 Task: In the setting , change the language English , change the country 'Uganda', change date format (9/1/2023), change time format 01:01 AM - 11:59 PM, in privacy and data export the history, logged in from the account softage.10@softage.net
Action: Mouse moved to (905, 69)
Screenshot: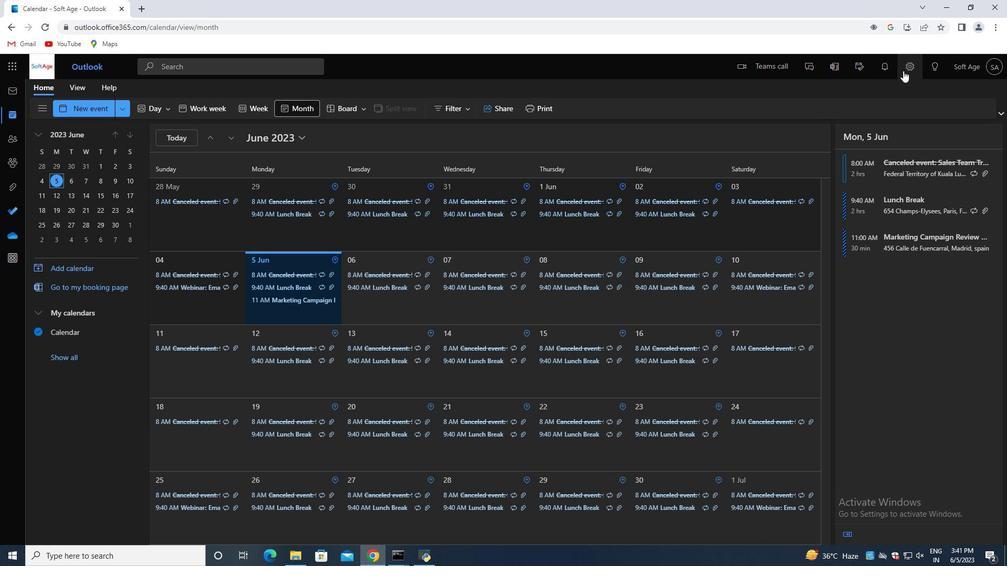 
Action: Mouse pressed left at (905, 69)
Screenshot: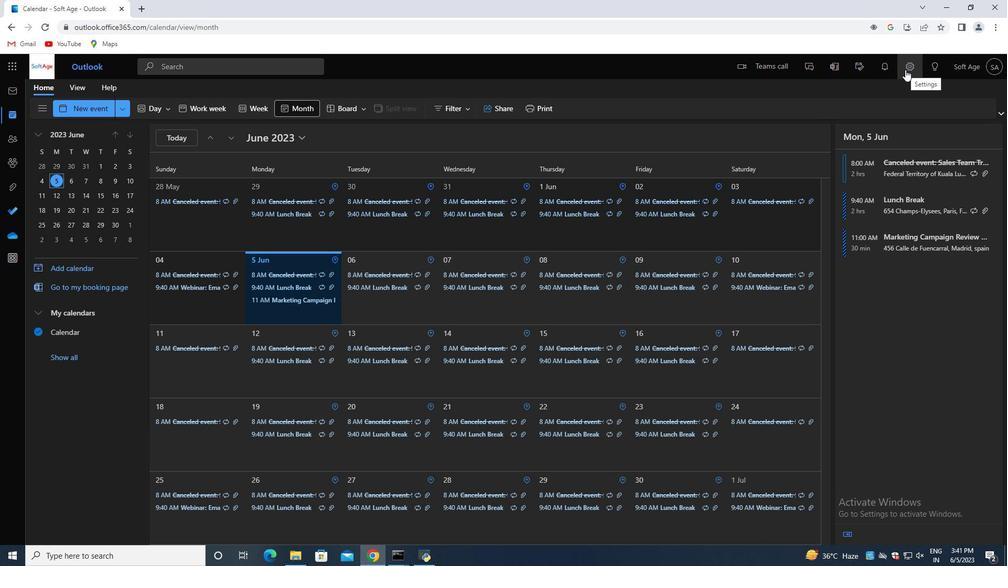 
Action: Mouse moved to (911, 147)
Screenshot: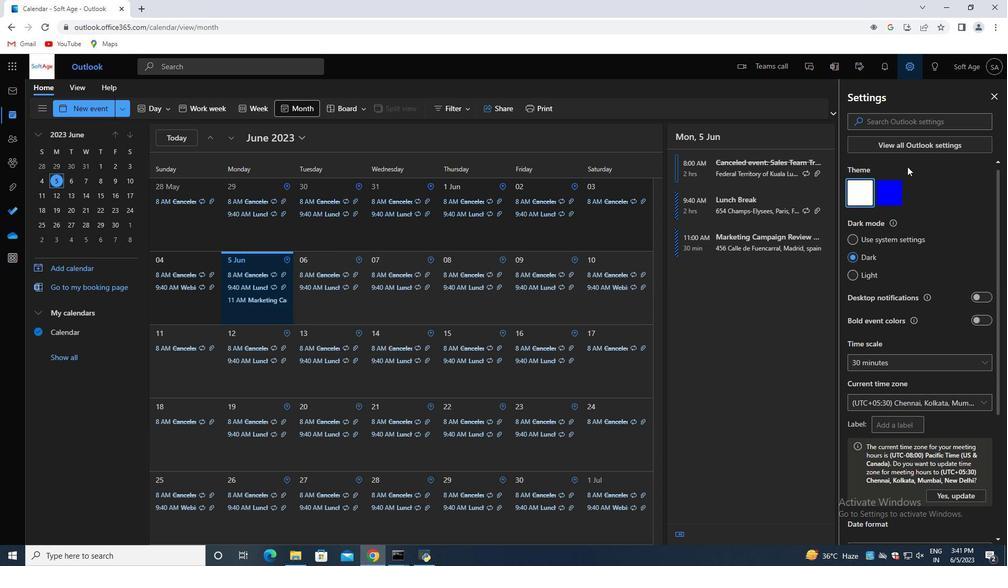 
Action: Mouse pressed left at (911, 147)
Screenshot: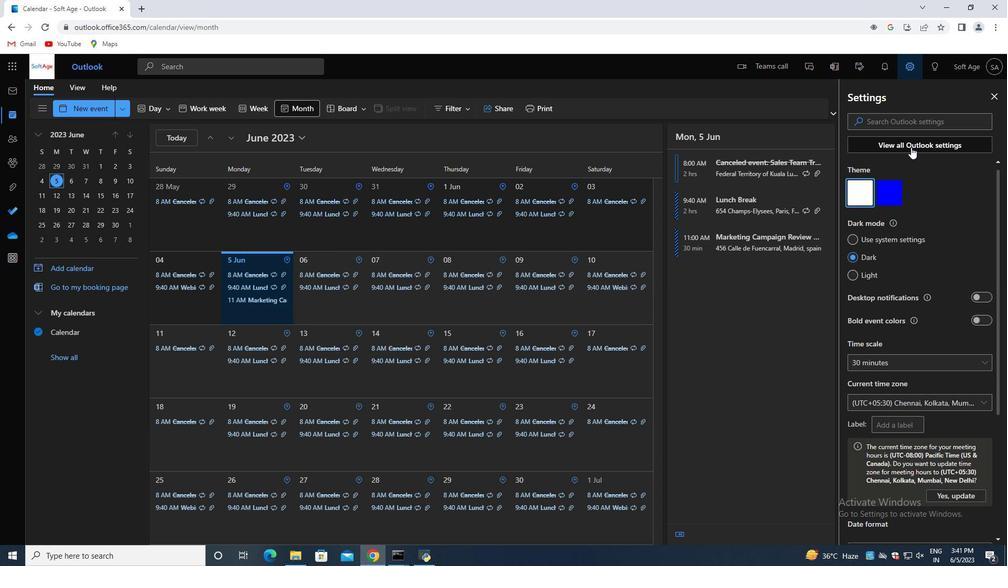 
Action: Mouse moved to (231, 137)
Screenshot: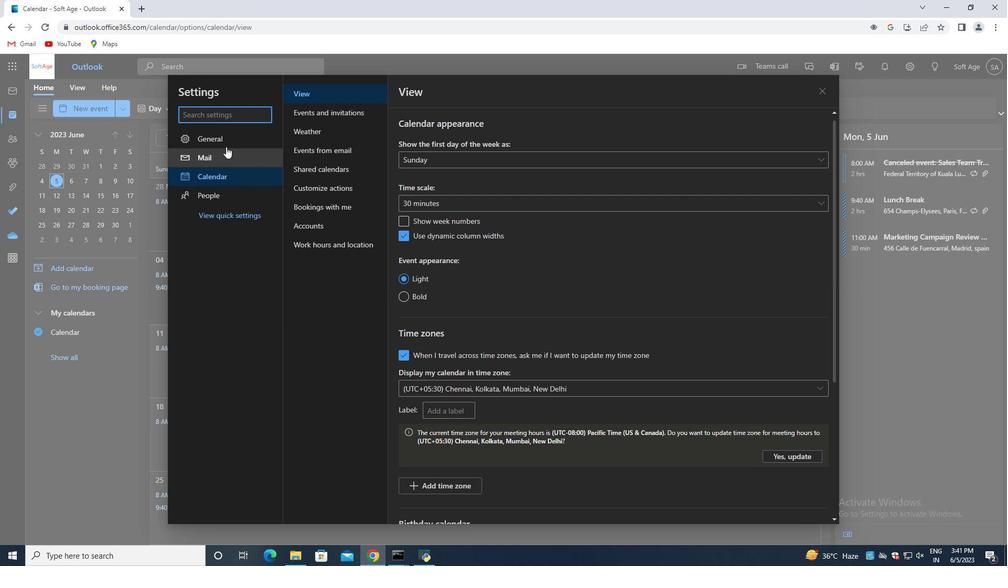 
Action: Mouse pressed left at (231, 137)
Screenshot: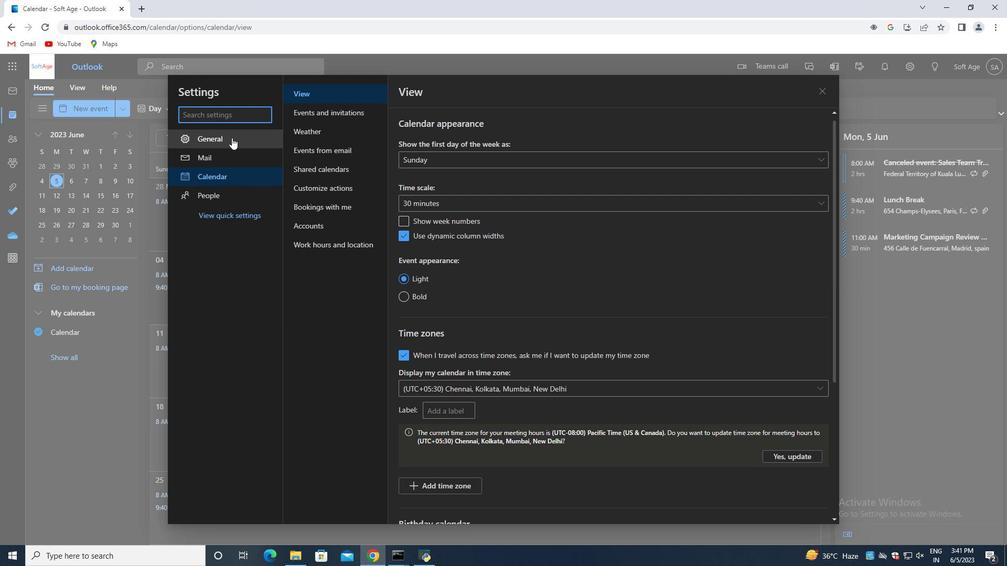 
Action: Mouse moved to (490, 133)
Screenshot: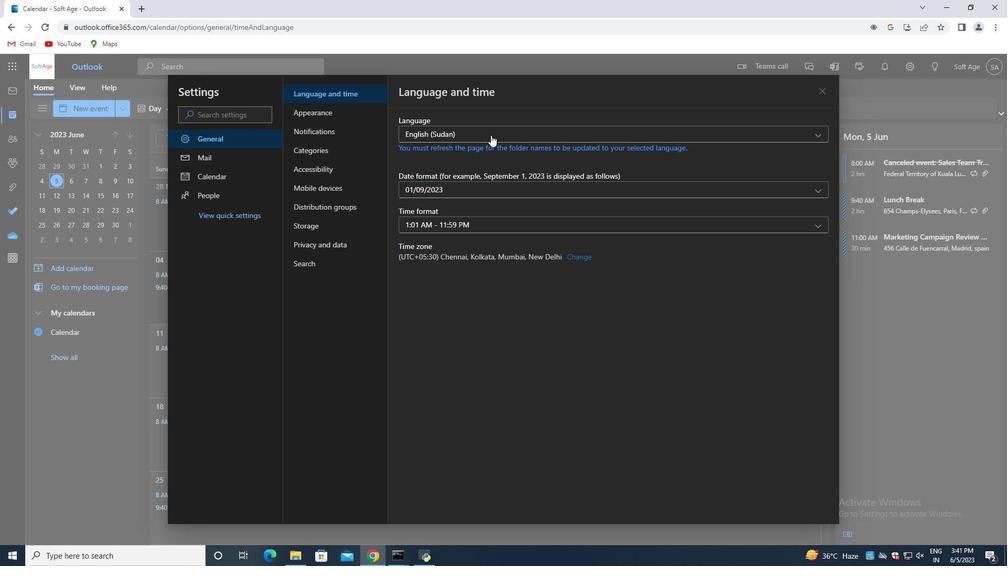 
Action: Mouse pressed left at (490, 133)
Screenshot: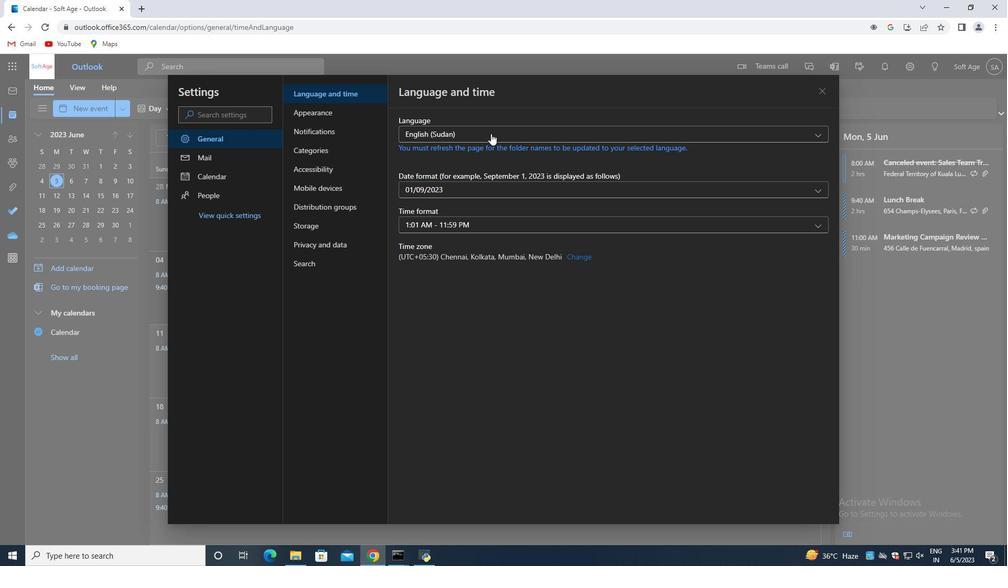 
Action: Mouse moved to (467, 269)
Screenshot: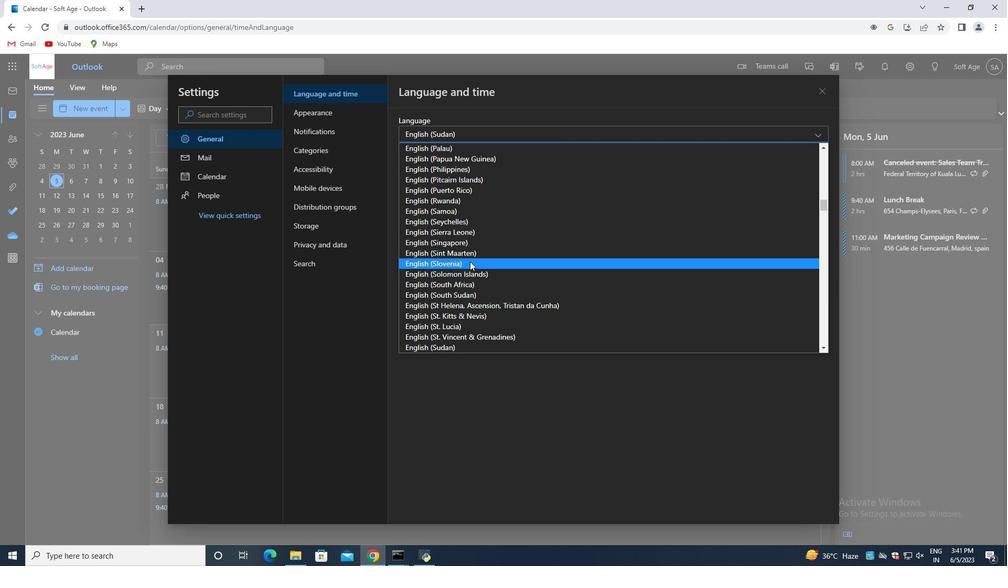 
Action: Mouse scrolled (467, 269) with delta (0, 0)
Screenshot: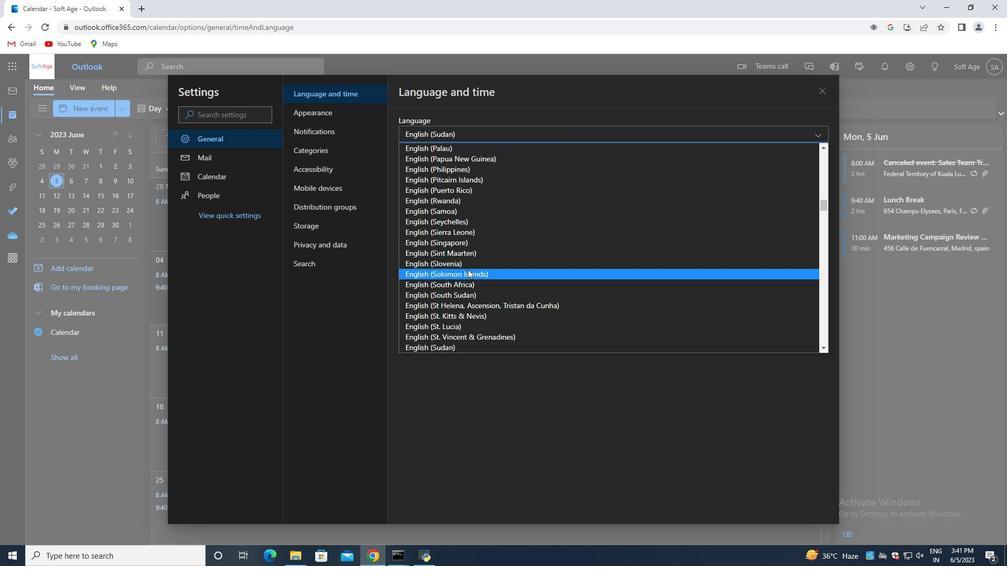 
Action: Mouse moved to (464, 271)
Screenshot: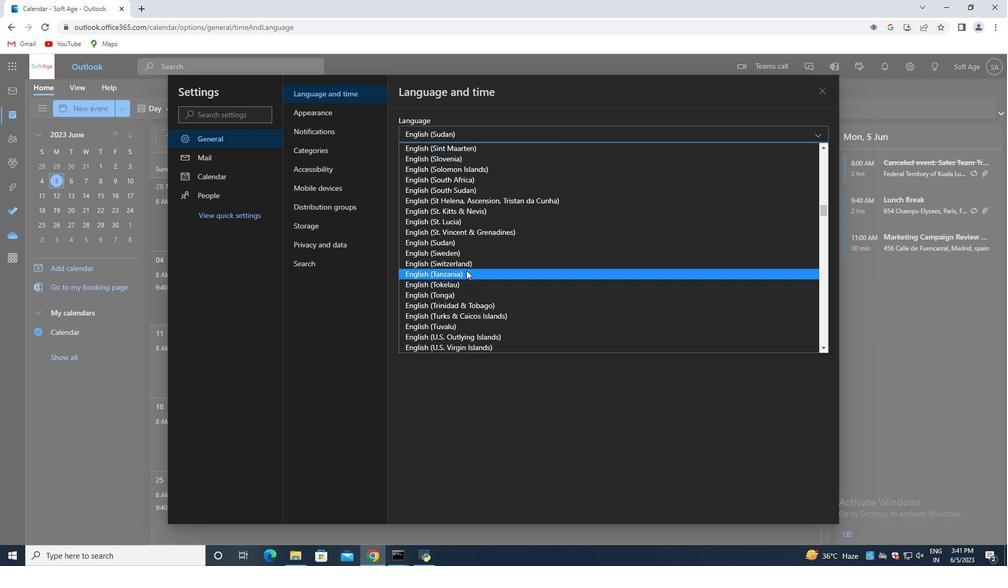 
Action: Mouse scrolled (464, 271) with delta (0, 0)
Screenshot: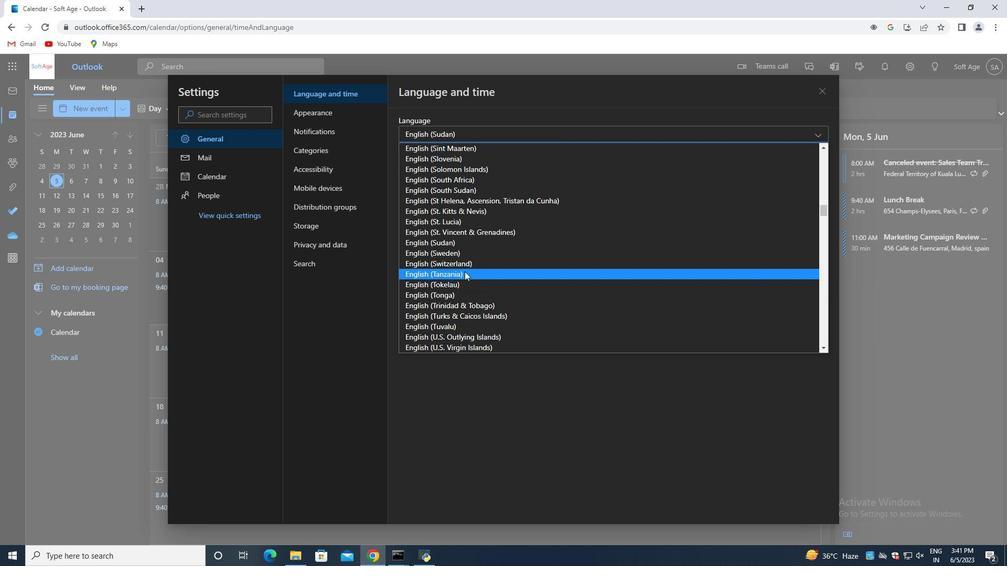 
Action: Mouse moved to (468, 253)
Screenshot: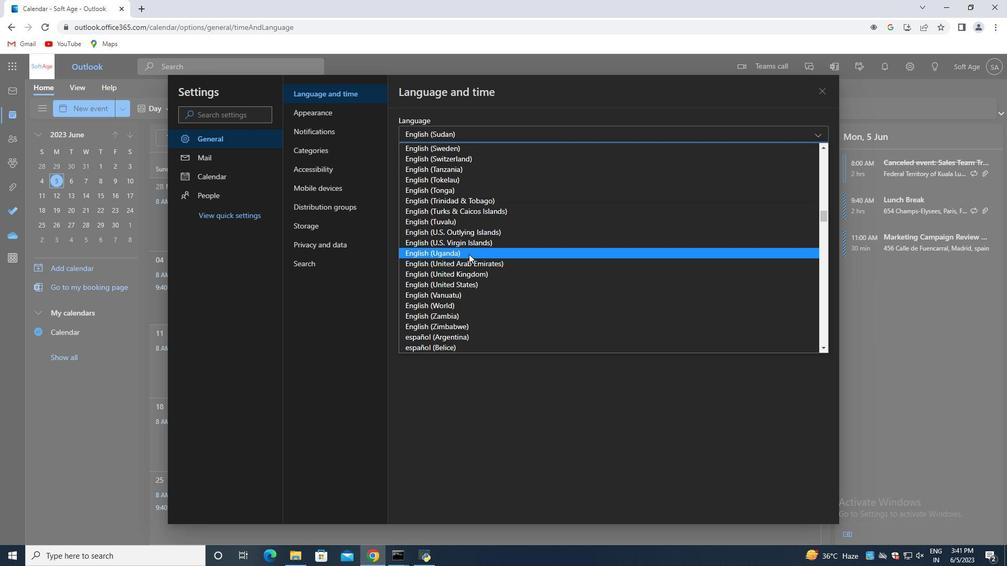 
Action: Mouse pressed left at (468, 253)
Screenshot: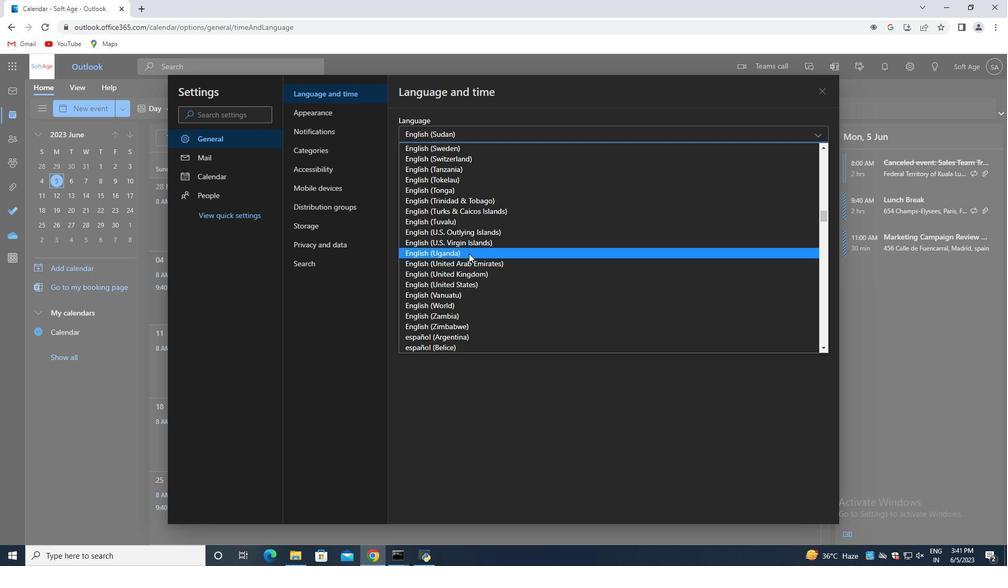 
Action: Mouse moved to (479, 219)
Screenshot: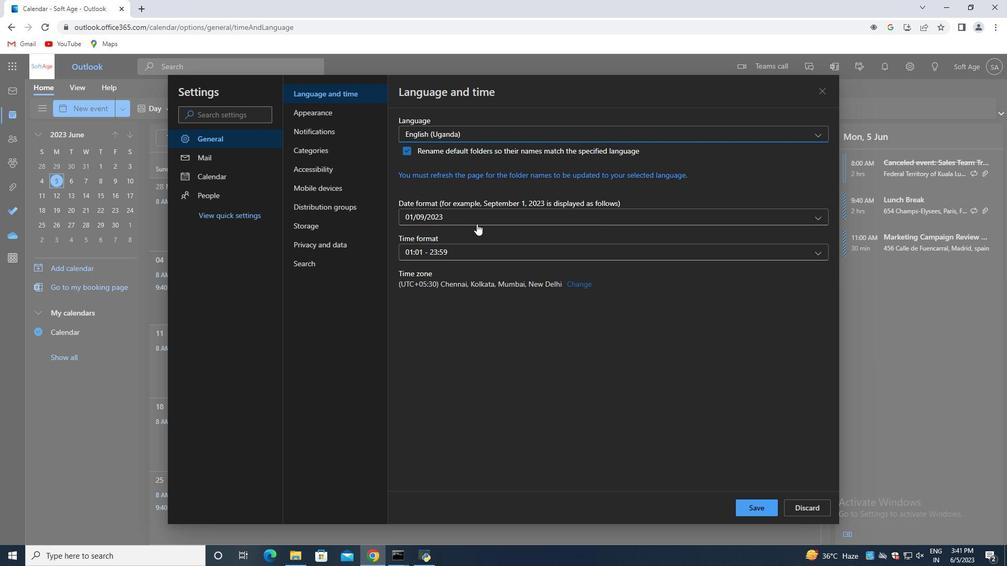 
Action: Mouse pressed left at (479, 219)
Screenshot: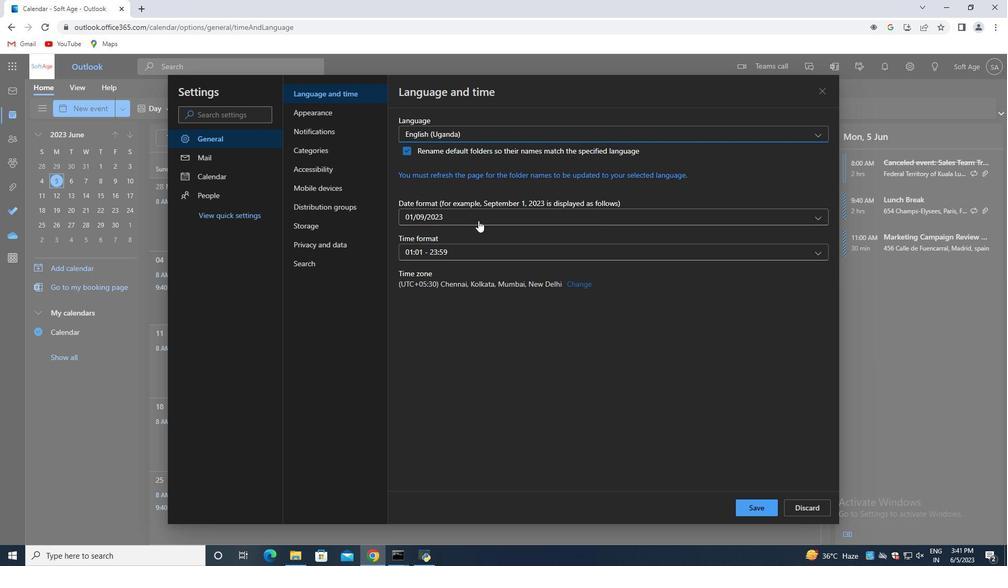 
Action: Mouse moved to (459, 240)
Screenshot: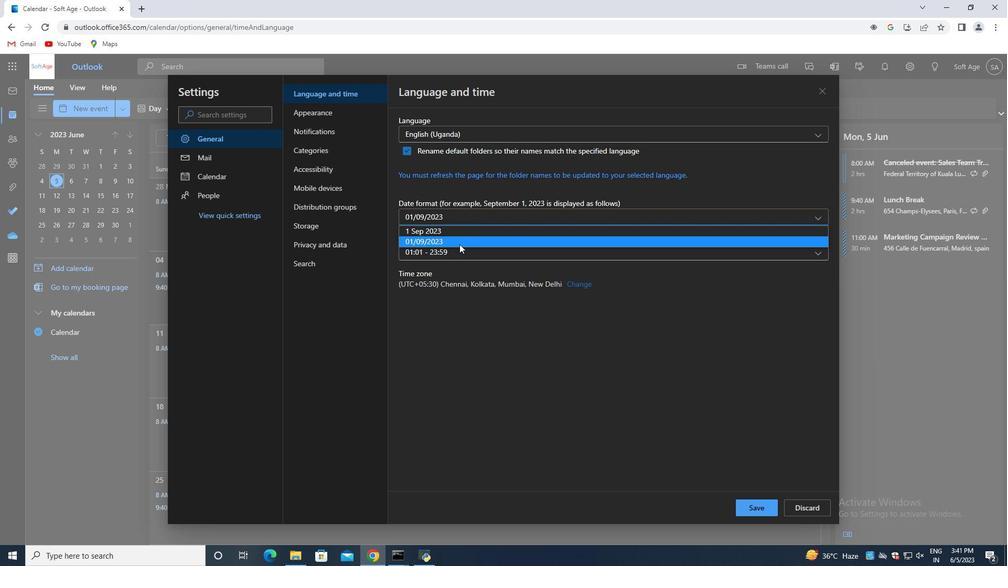 
Action: Mouse pressed left at (459, 240)
Screenshot: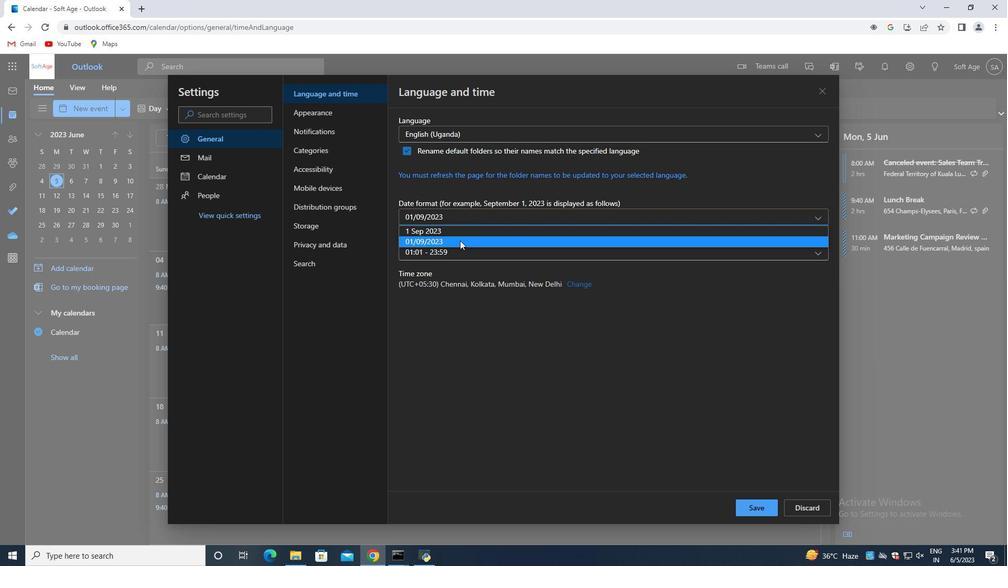 
Action: Mouse moved to (457, 252)
Screenshot: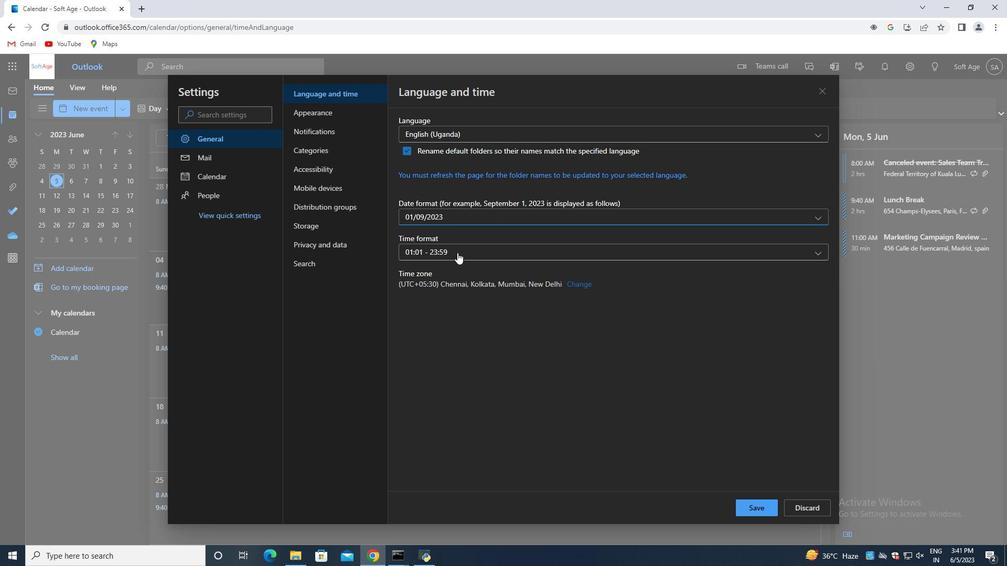 
Action: Mouse pressed left at (457, 252)
Screenshot: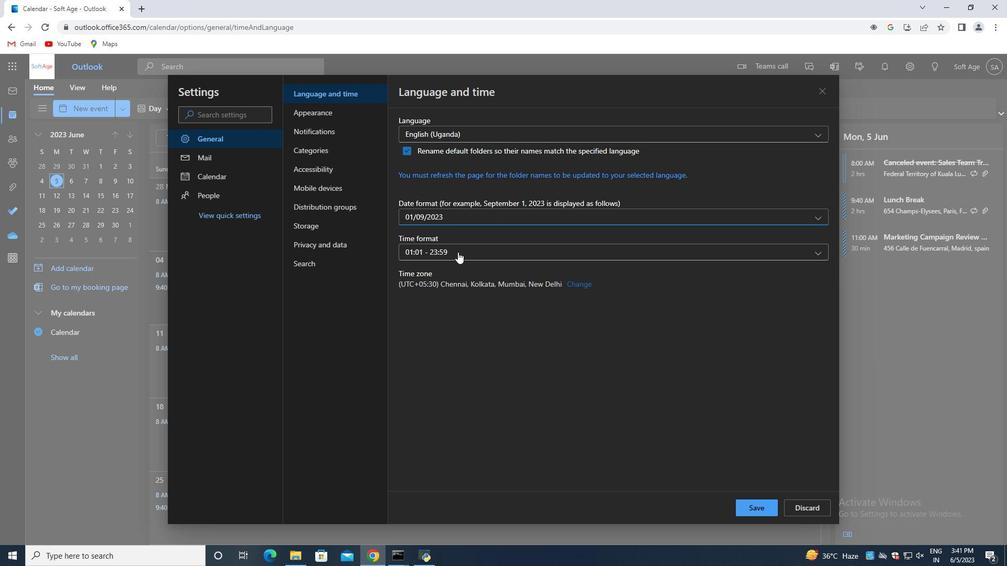 
Action: Mouse moved to (459, 253)
Screenshot: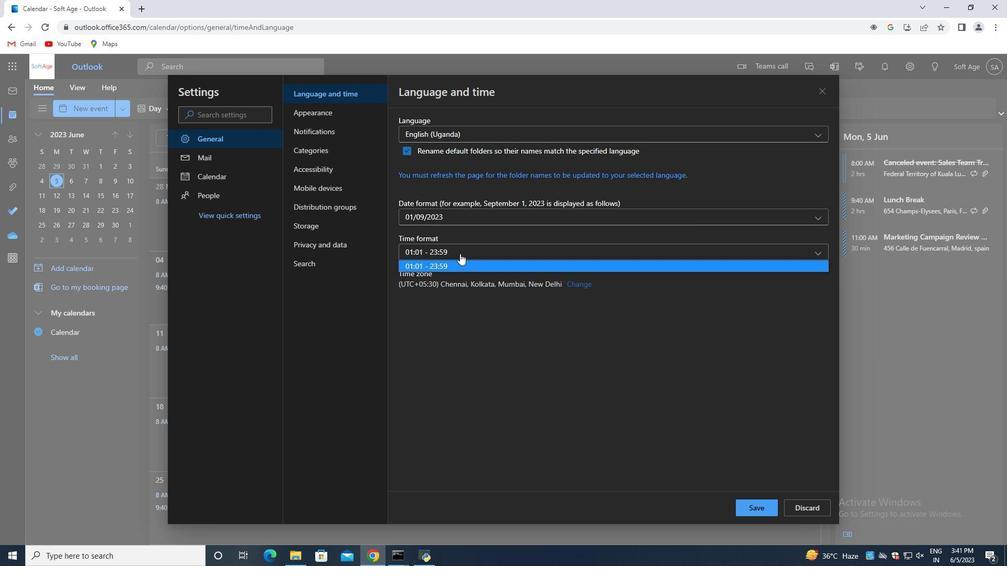 
Action: Mouse pressed left at (459, 253)
Screenshot: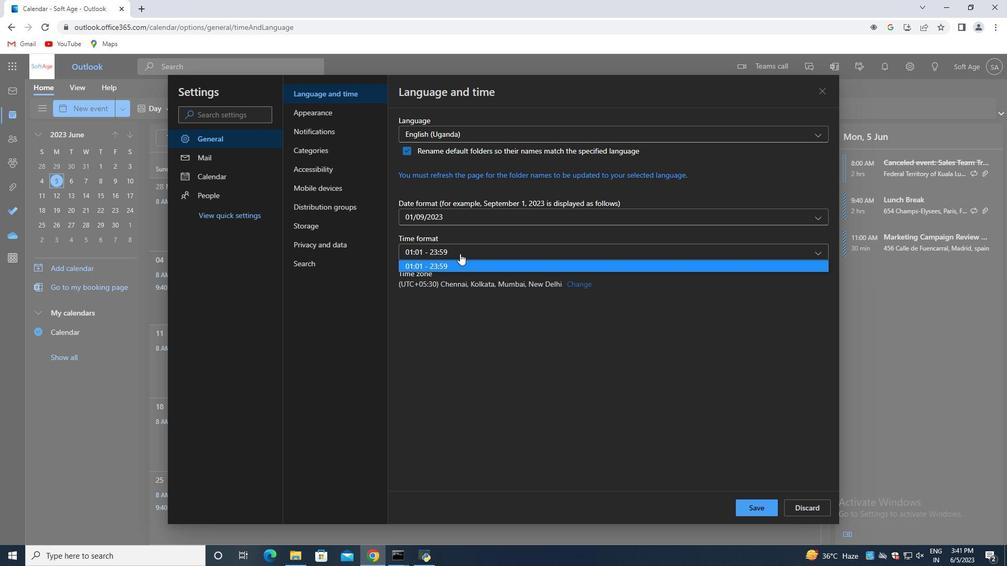 
Action: Mouse pressed left at (459, 253)
Screenshot: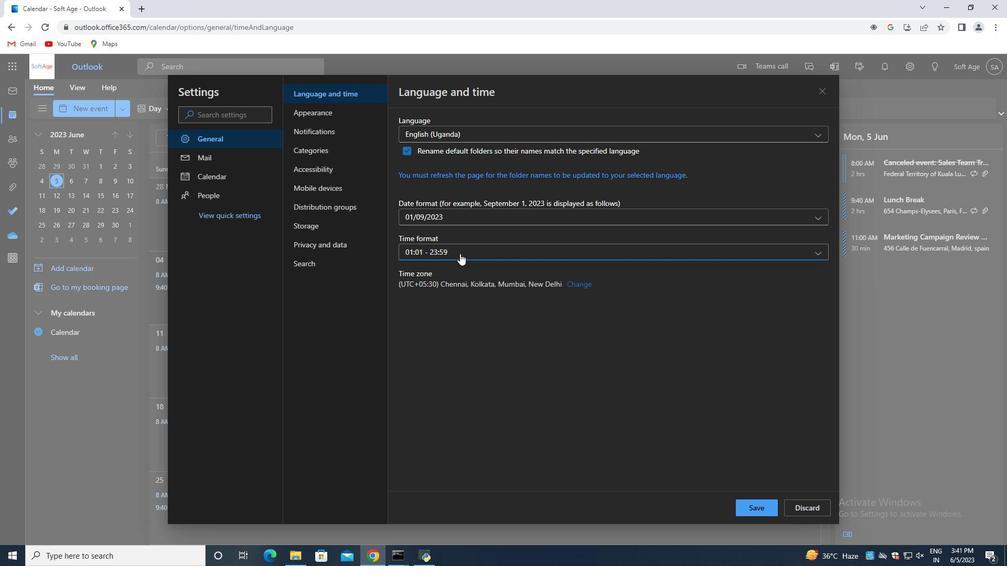 
Action: Mouse moved to (461, 269)
Screenshot: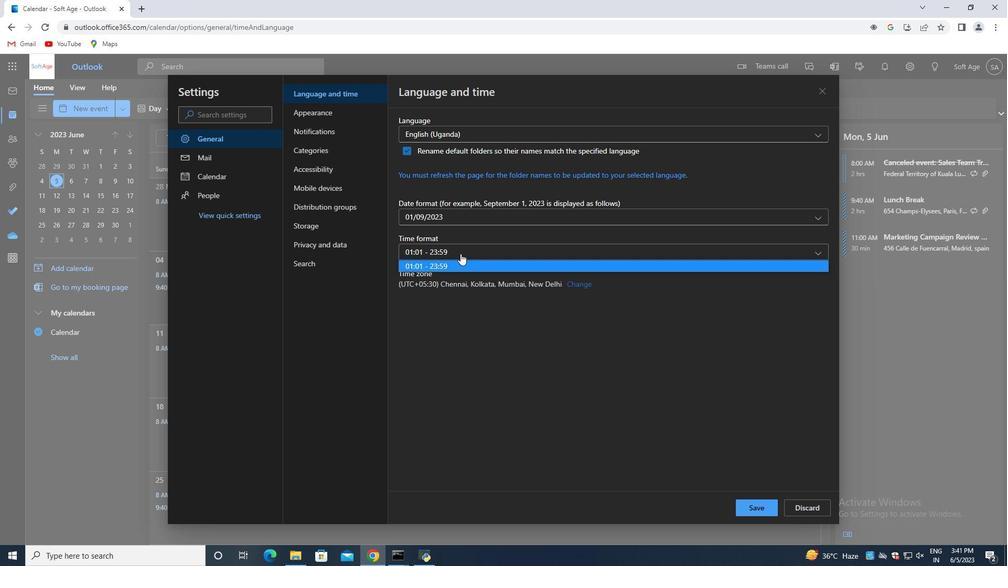 
Action: Mouse pressed left at (461, 269)
Screenshot: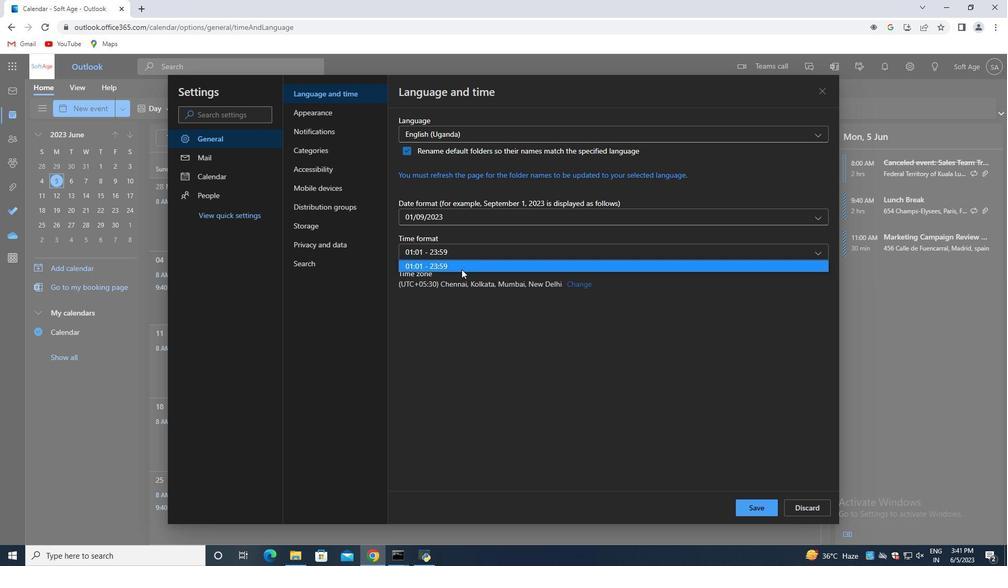 
Action: Mouse moved to (757, 503)
Screenshot: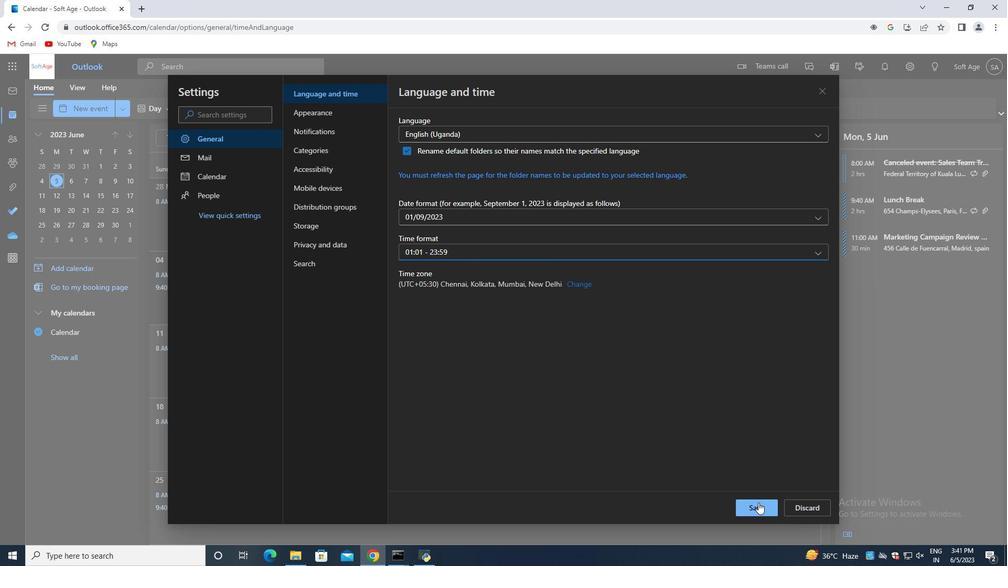 
Action: Mouse pressed left at (757, 503)
Screenshot: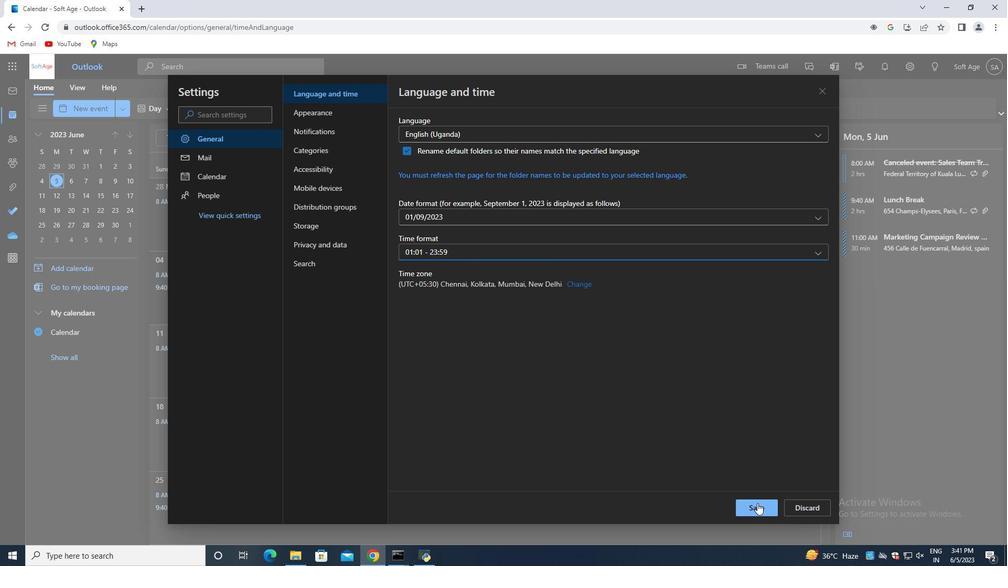 
Action: Mouse moved to (341, 240)
Screenshot: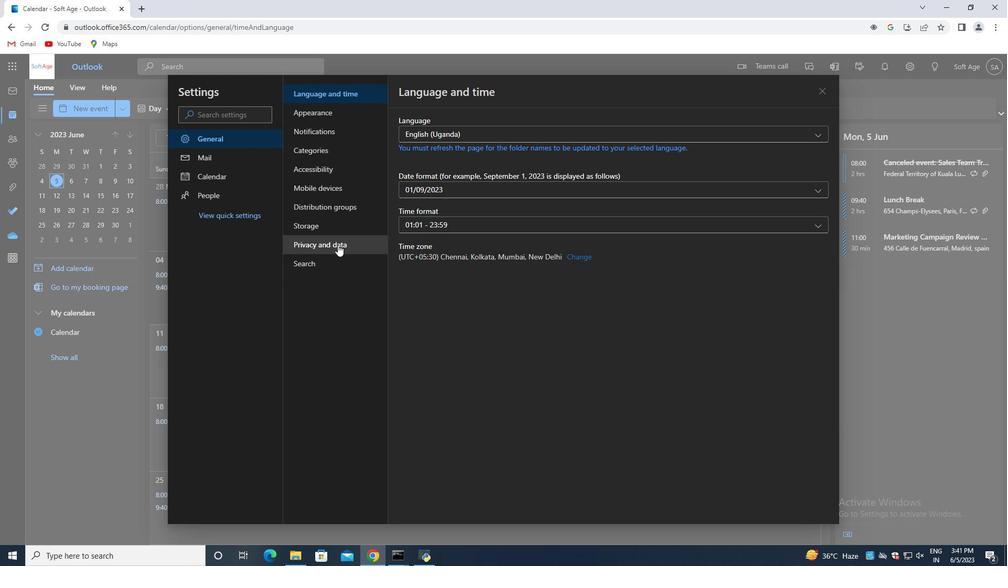 
Action: Mouse pressed left at (341, 240)
Screenshot: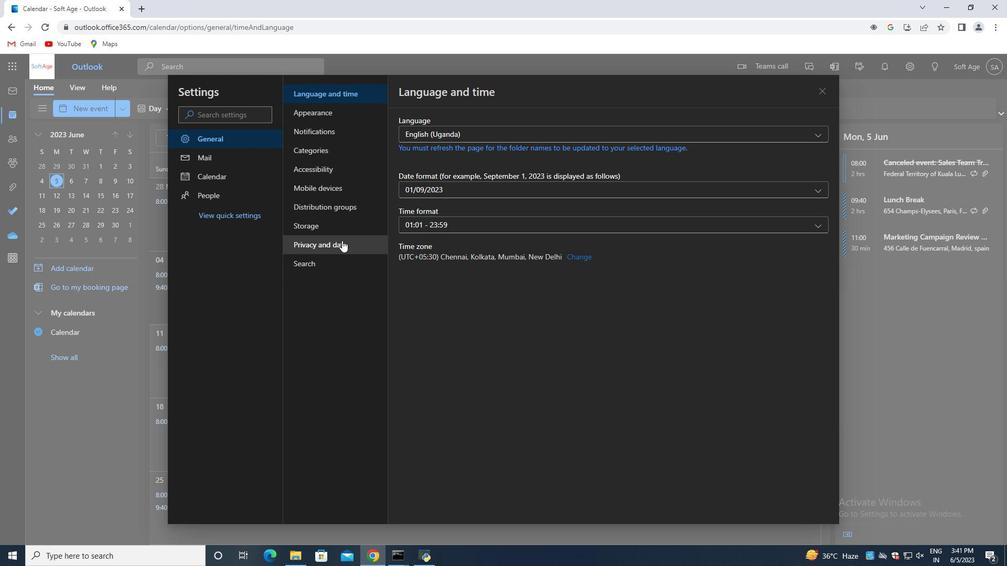
Action: Mouse moved to (484, 160)
Screenshot: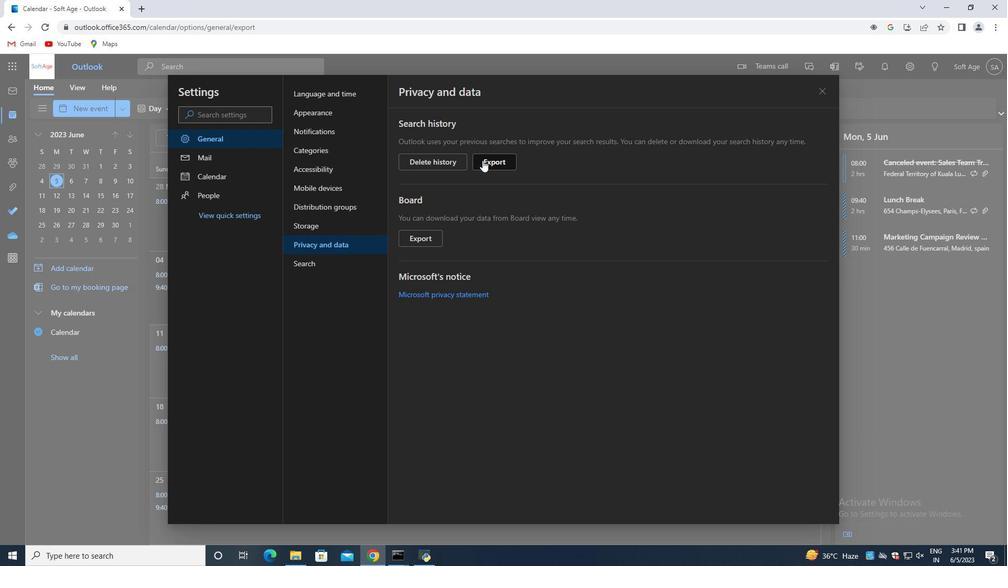
Action: Mouse pressed left at (484, 160)
Screenshot: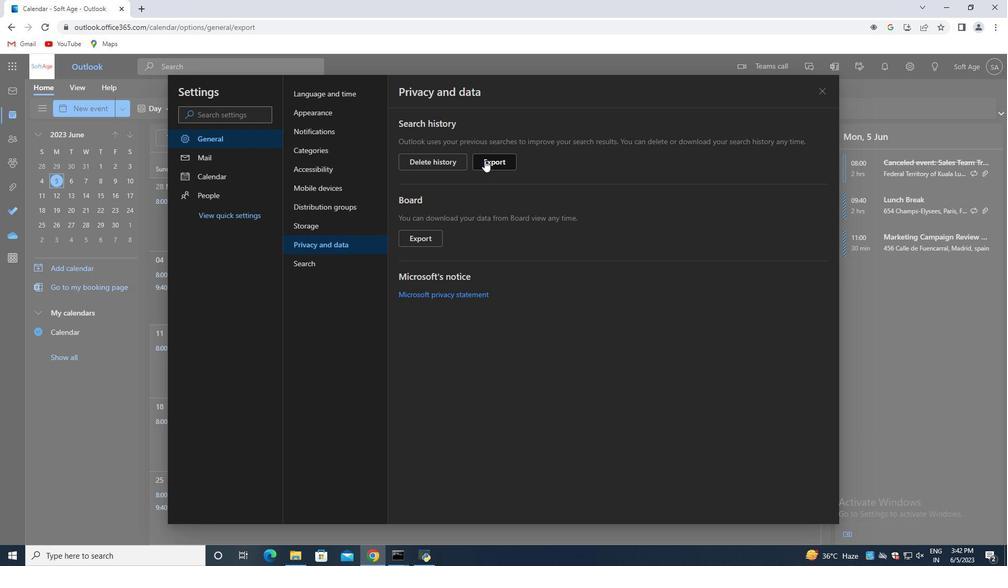 
